 Task: Set the description for the project "MarkGPT" to "A GPT clone.".
Action: Mouse pressed left at (245, 130)
Screenshot: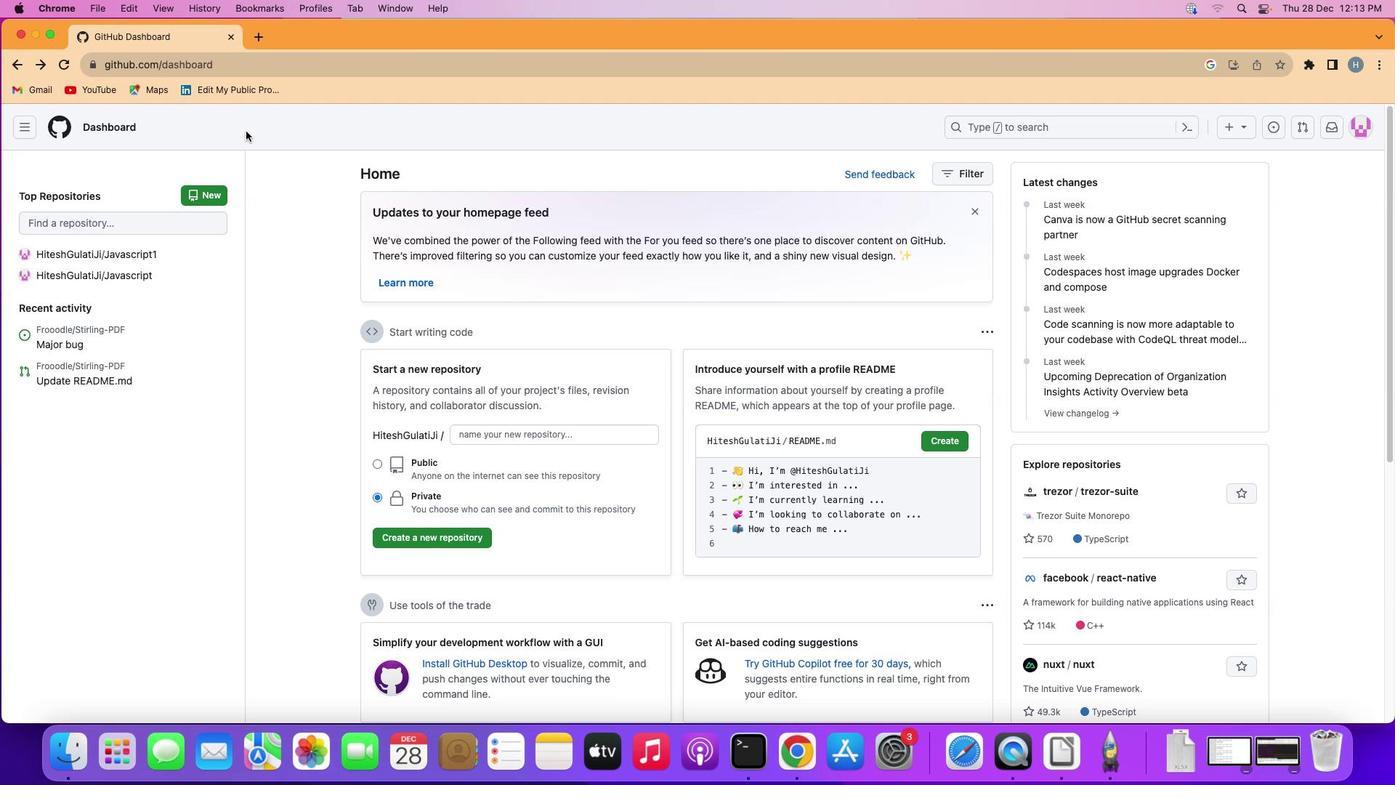 
Action: Mouse moved to (21, 123)
Screenshot: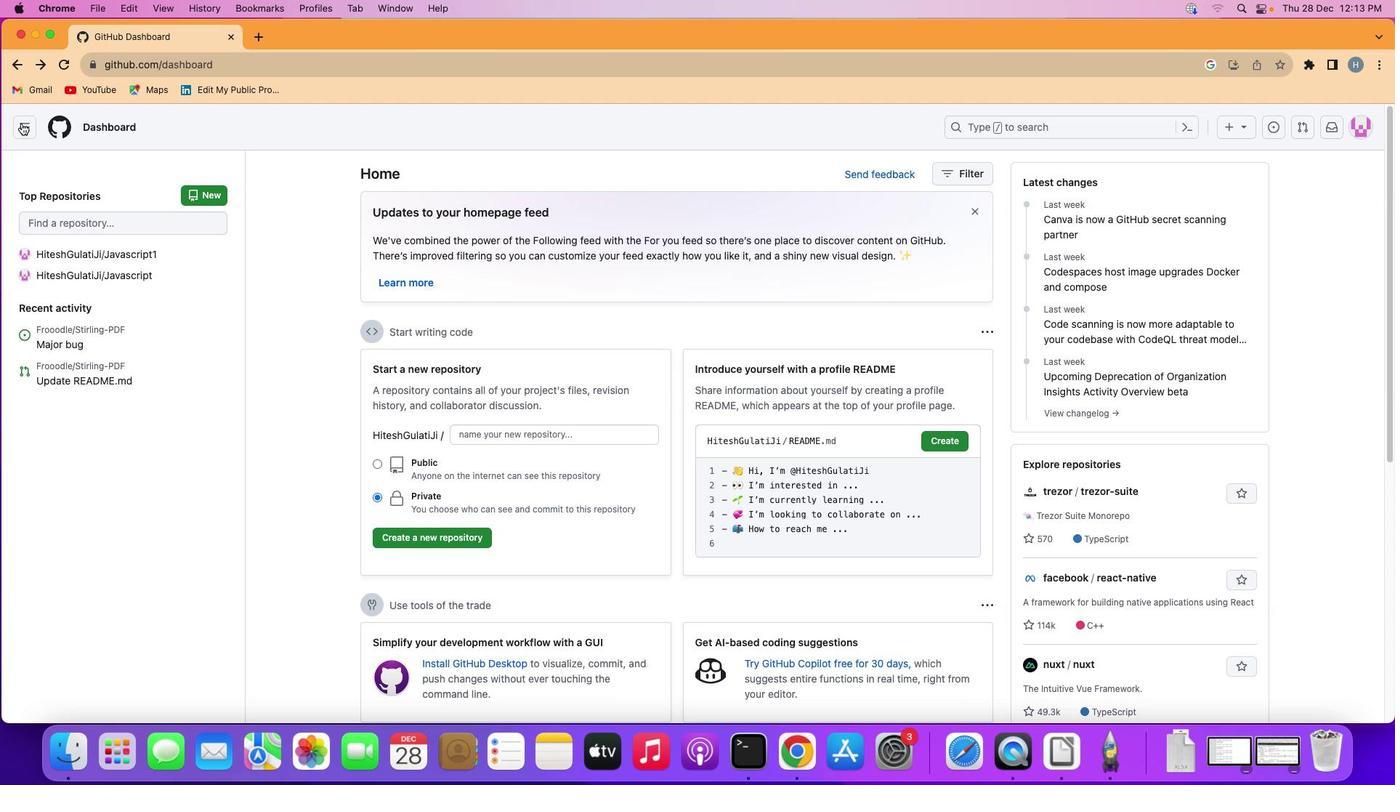 
Action: Mouse pressed left at (21, 123)
Screenshot: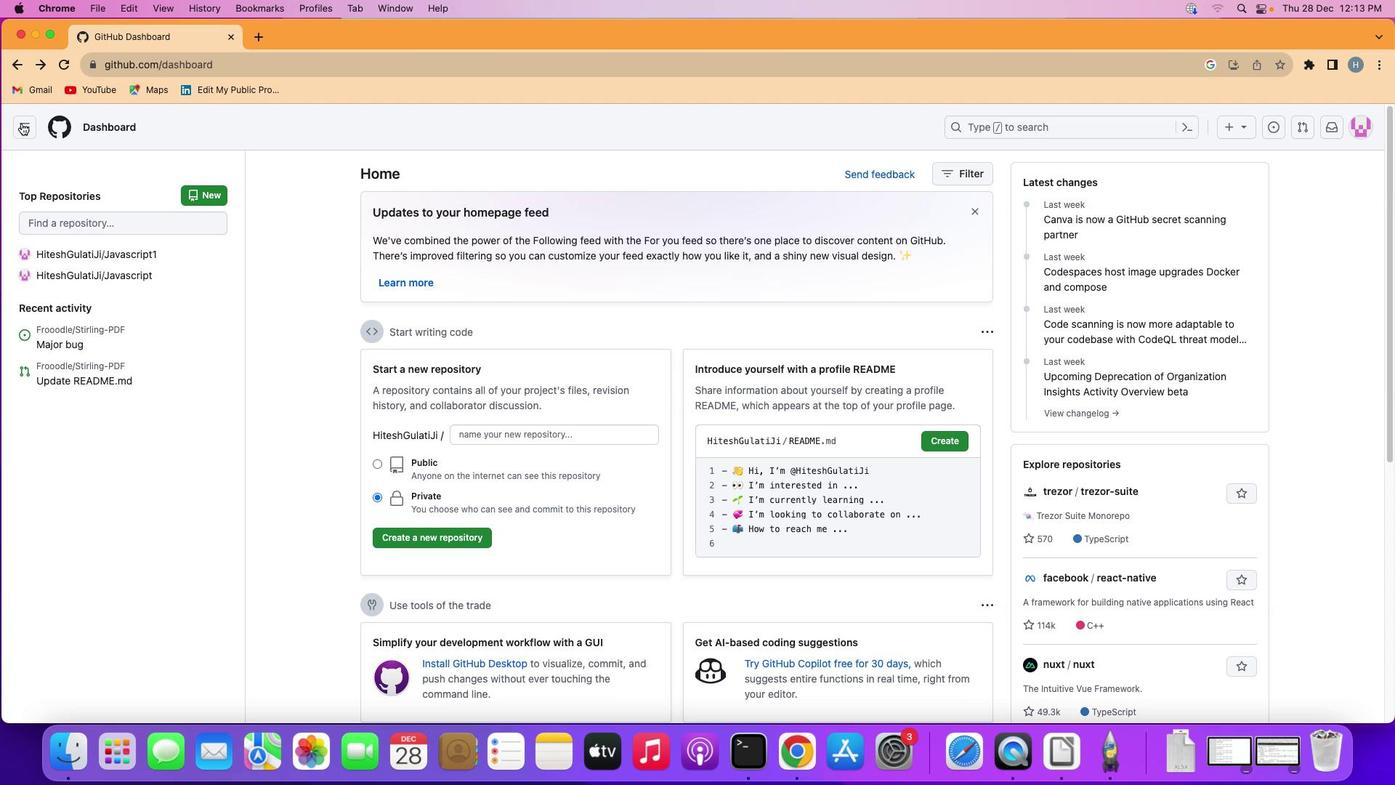 
Action: Mouse moved to (95, 225)
Screenshot: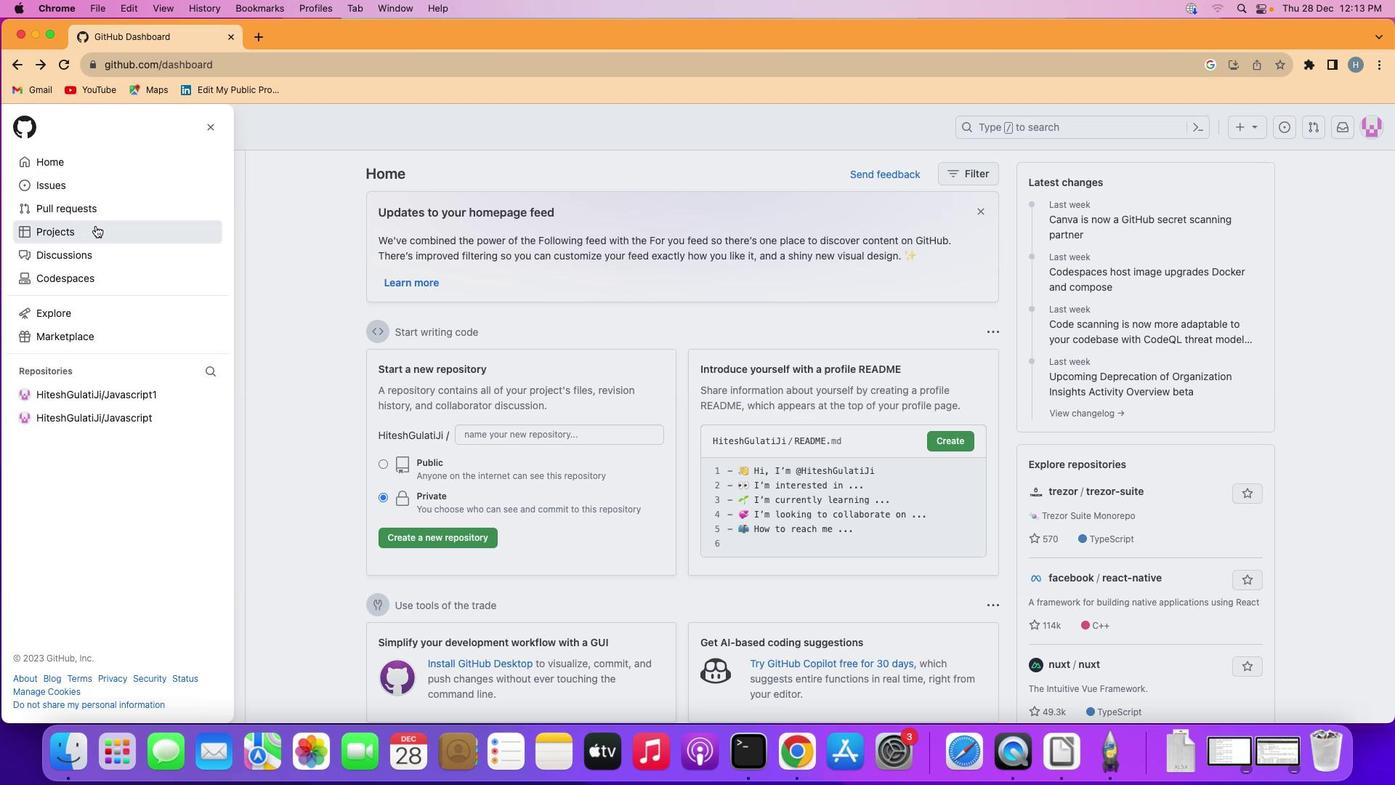 
Action: Mouse pressed left at (95, 225)
Screenshot: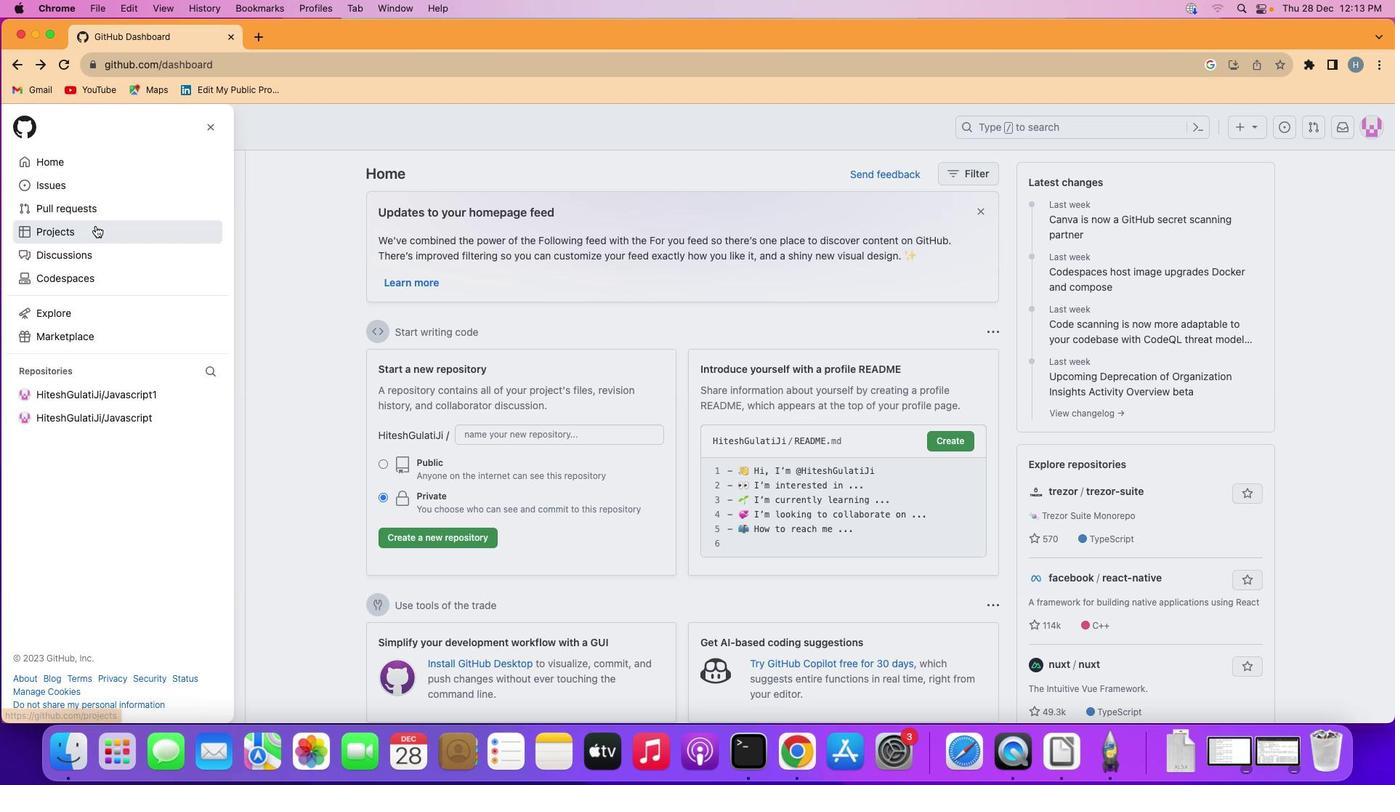 
Action: Mouse moved to (537, 262)
Screenshot: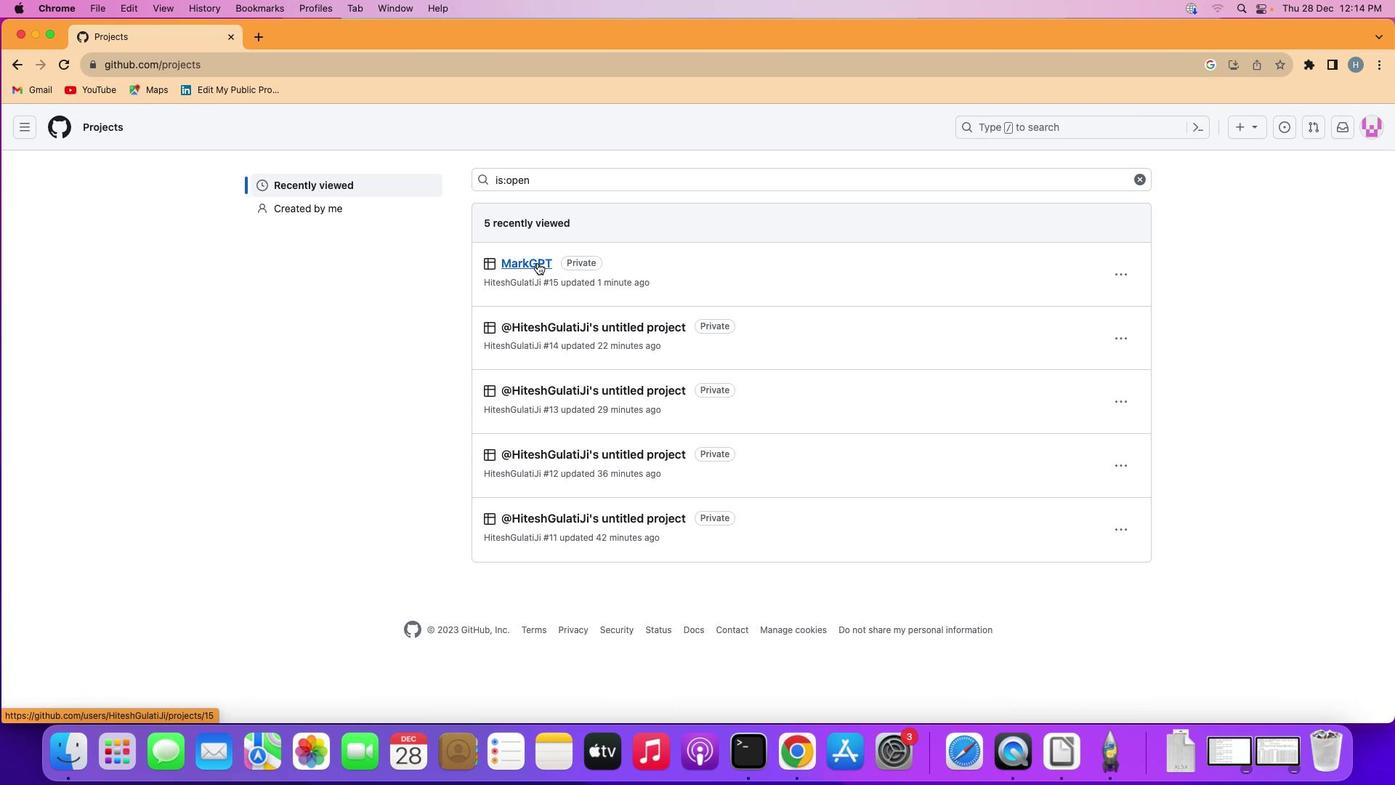 
Action: Mouse pressed left at (537, 262)
Screenshot: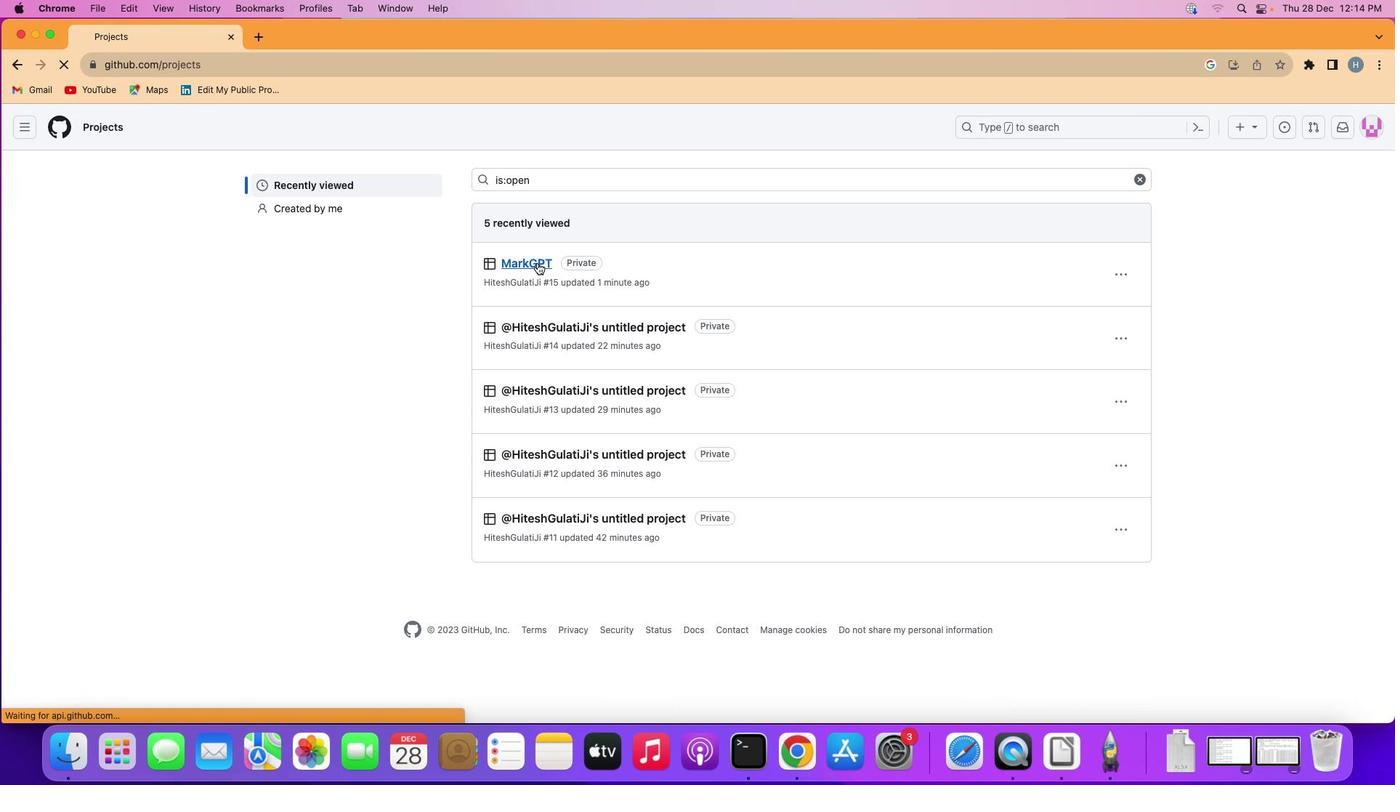 
Action: Mouse moved to (1362, 167)
Screenshot: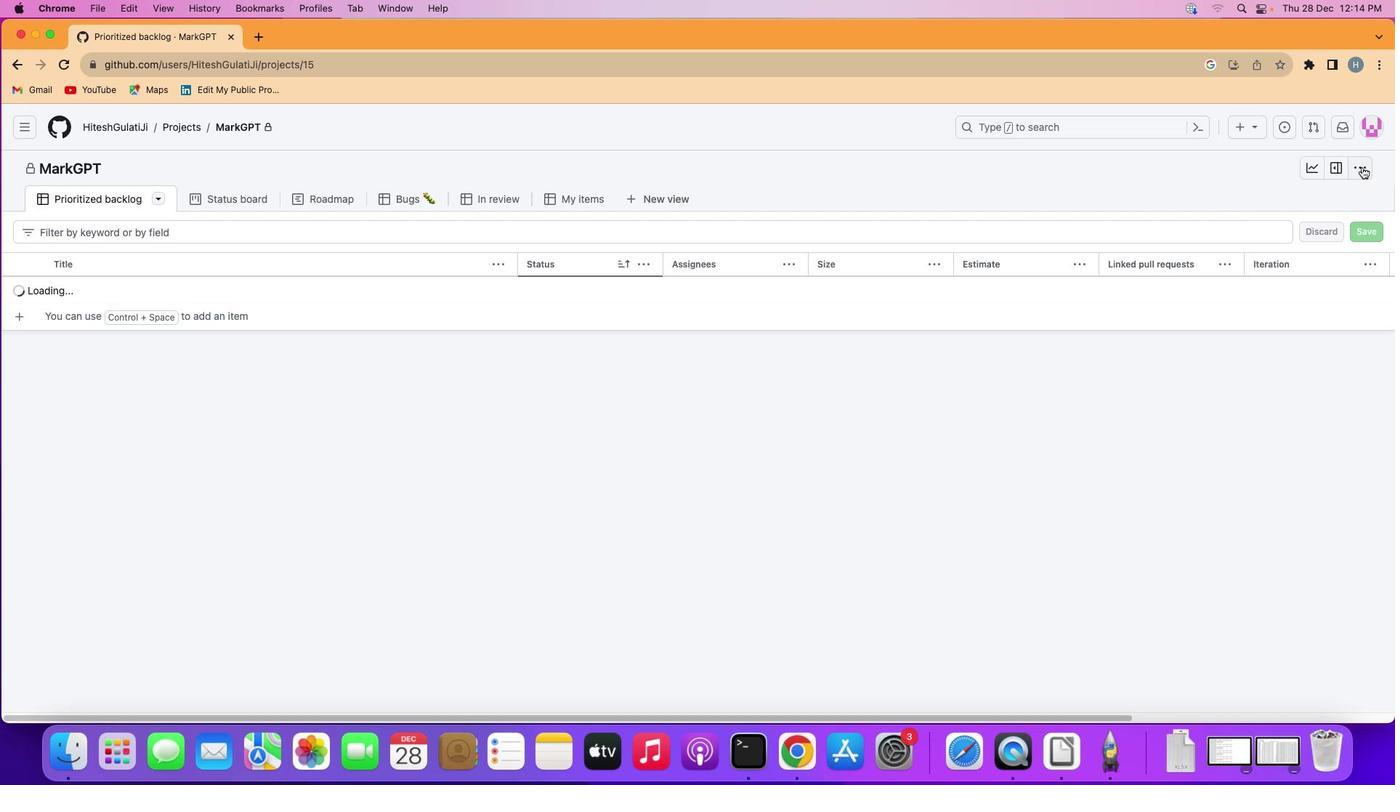 
Action: Mouse pressed left at (1362, 167)
Screenshot: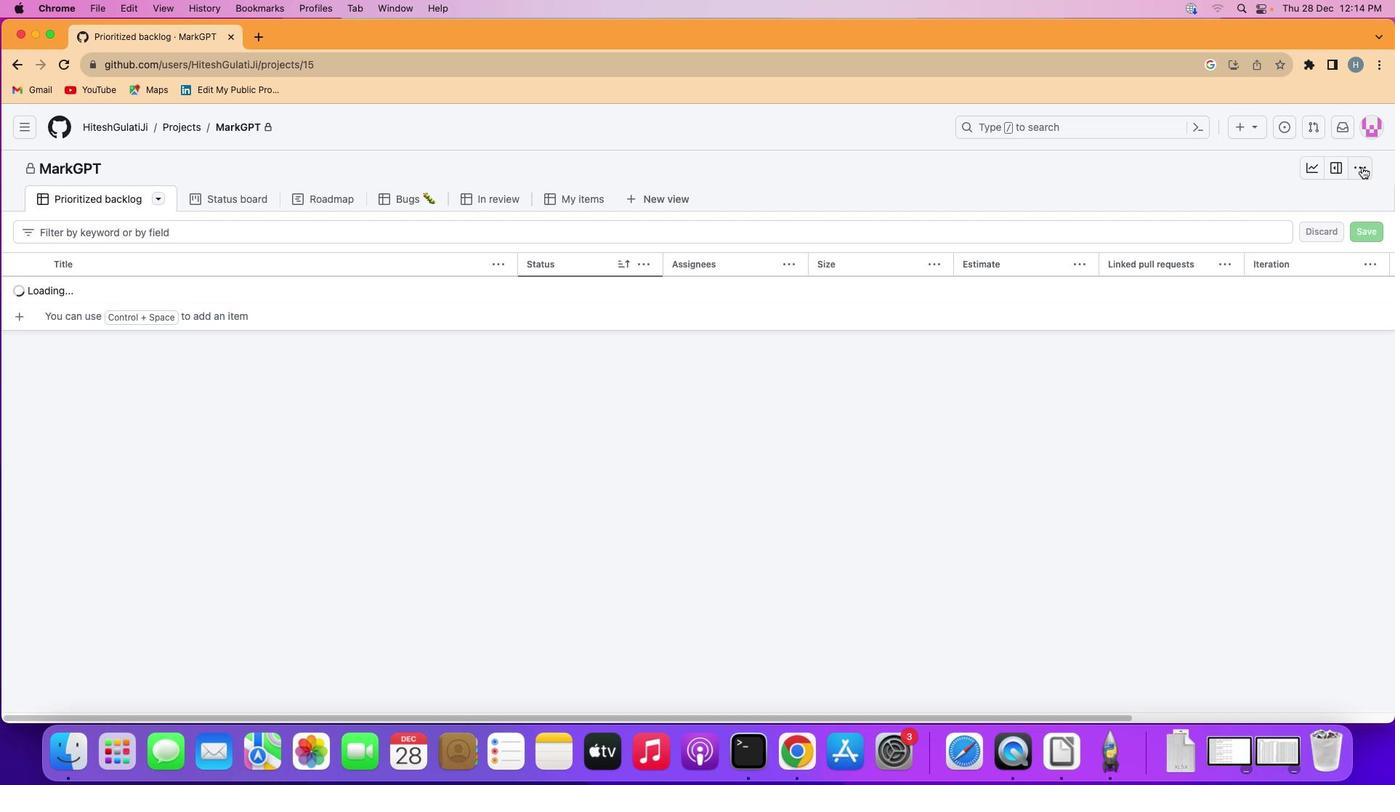 
Action: Mouse moved to (1313, 247)
Screenshot: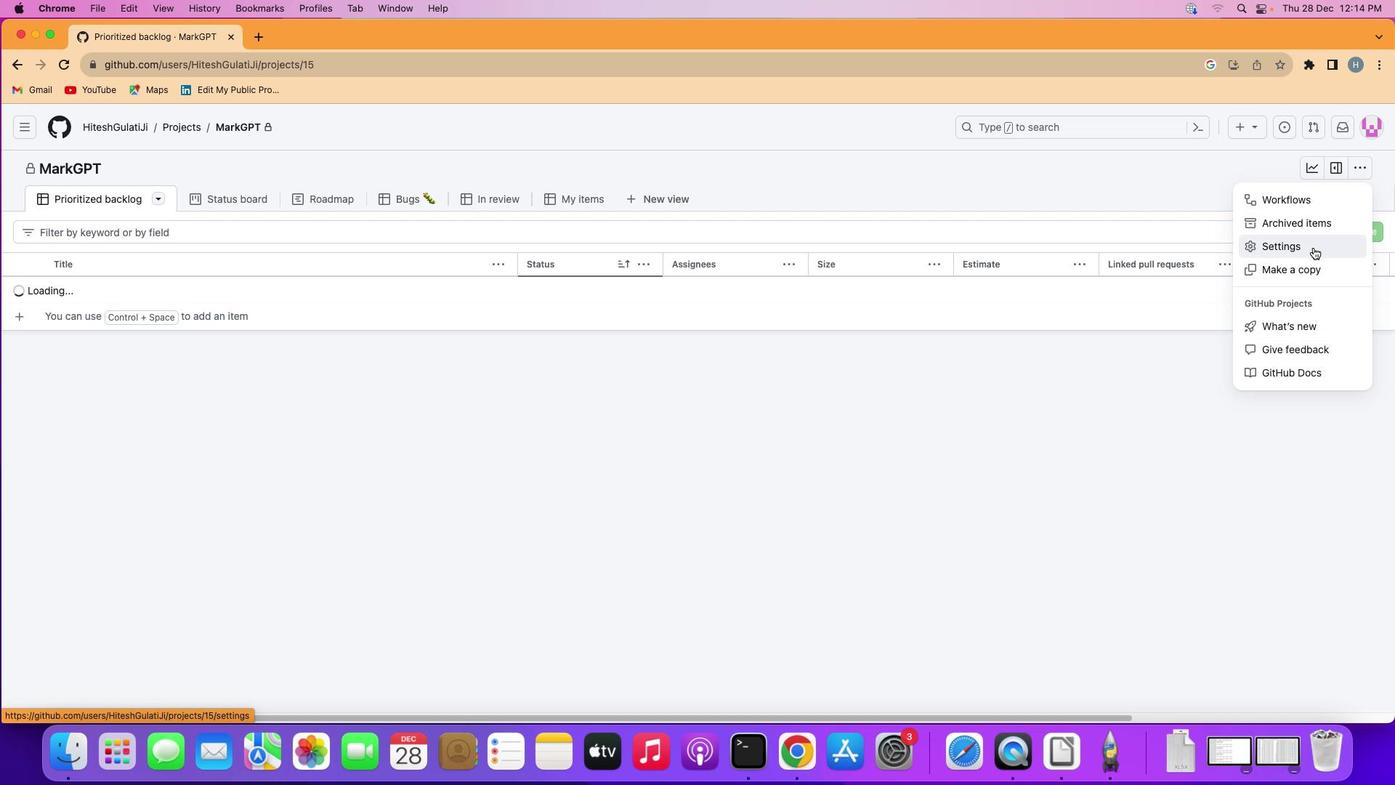 
Action: Mouse pressed left at (1313, 247)
Screenshot: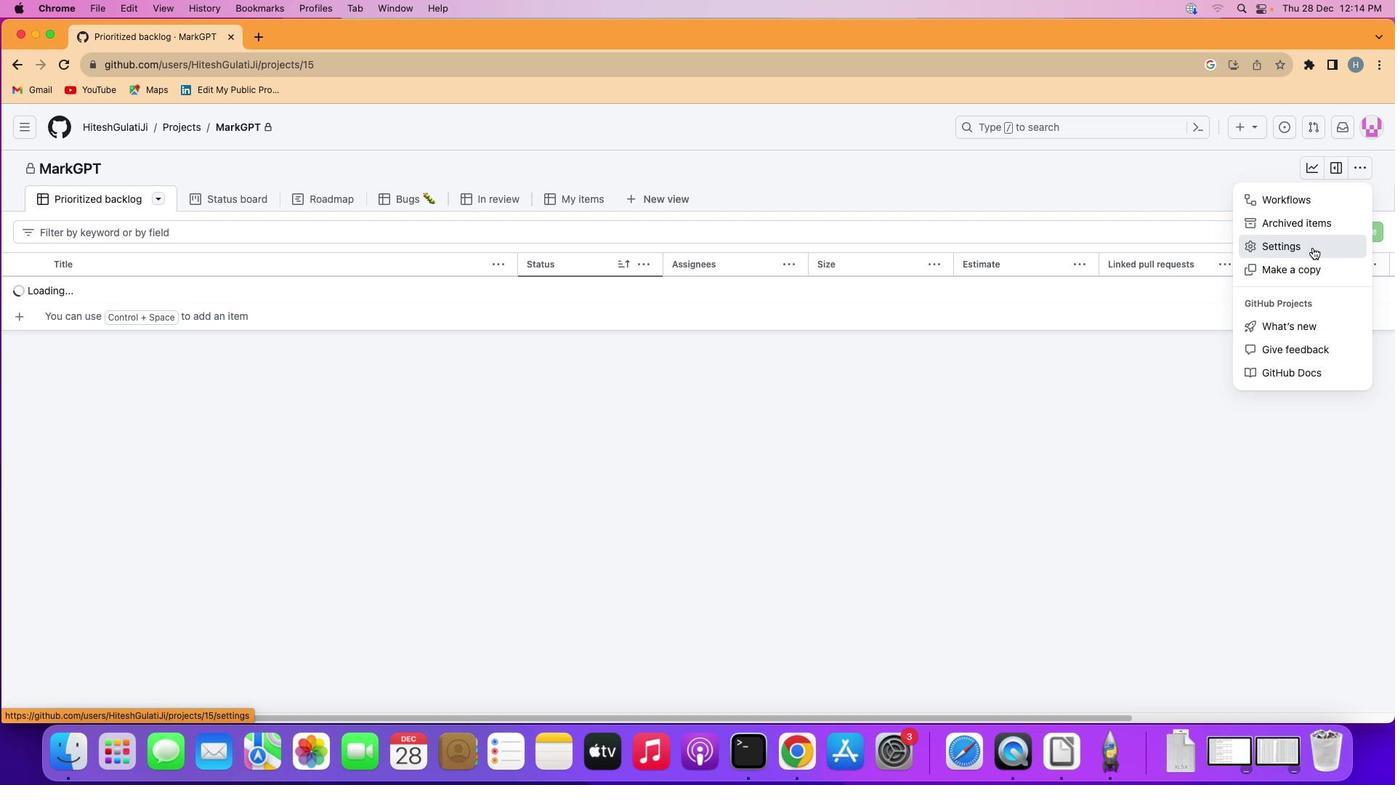 
Action: Mouse moved to (540, 372)
Screenshot: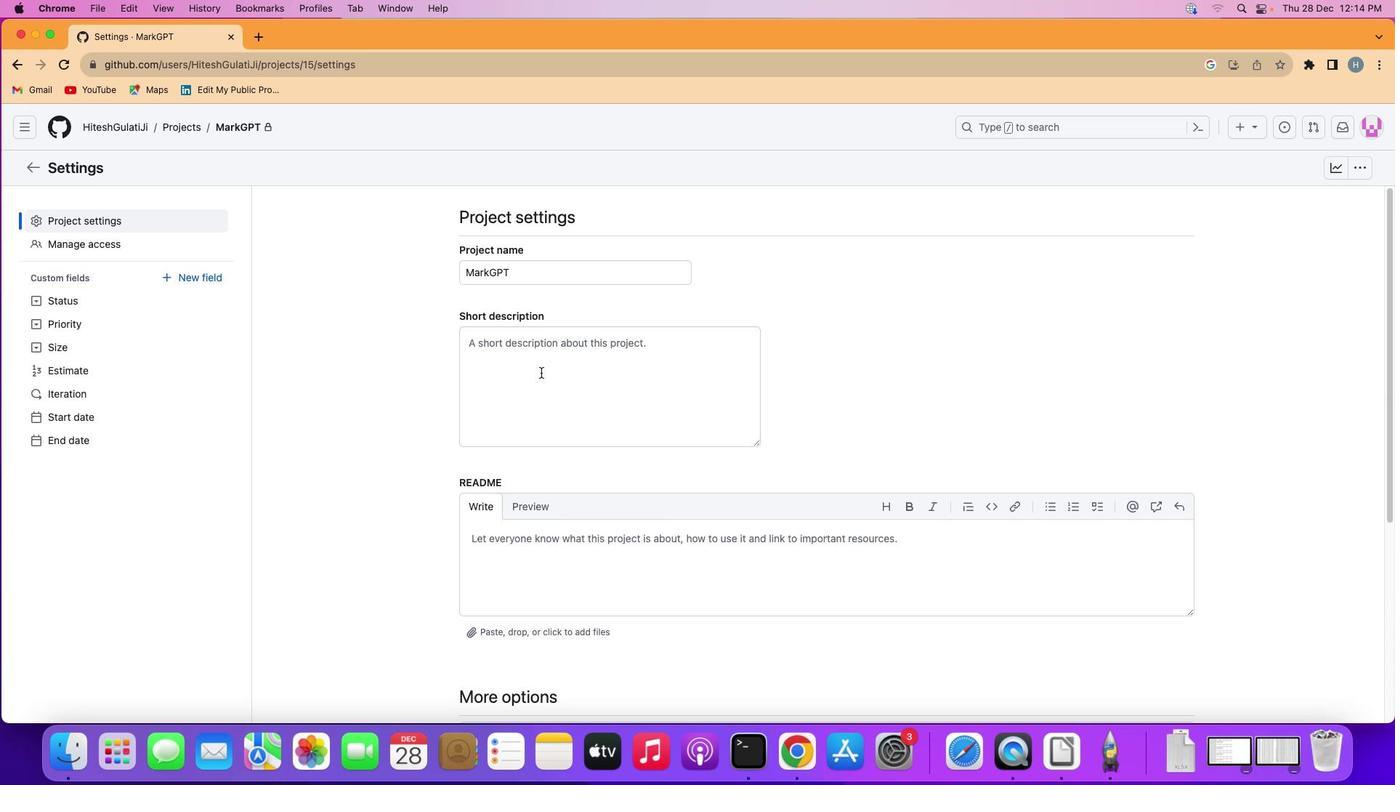 
Action: Mouse pressed left at (540, 372)
Screenshot: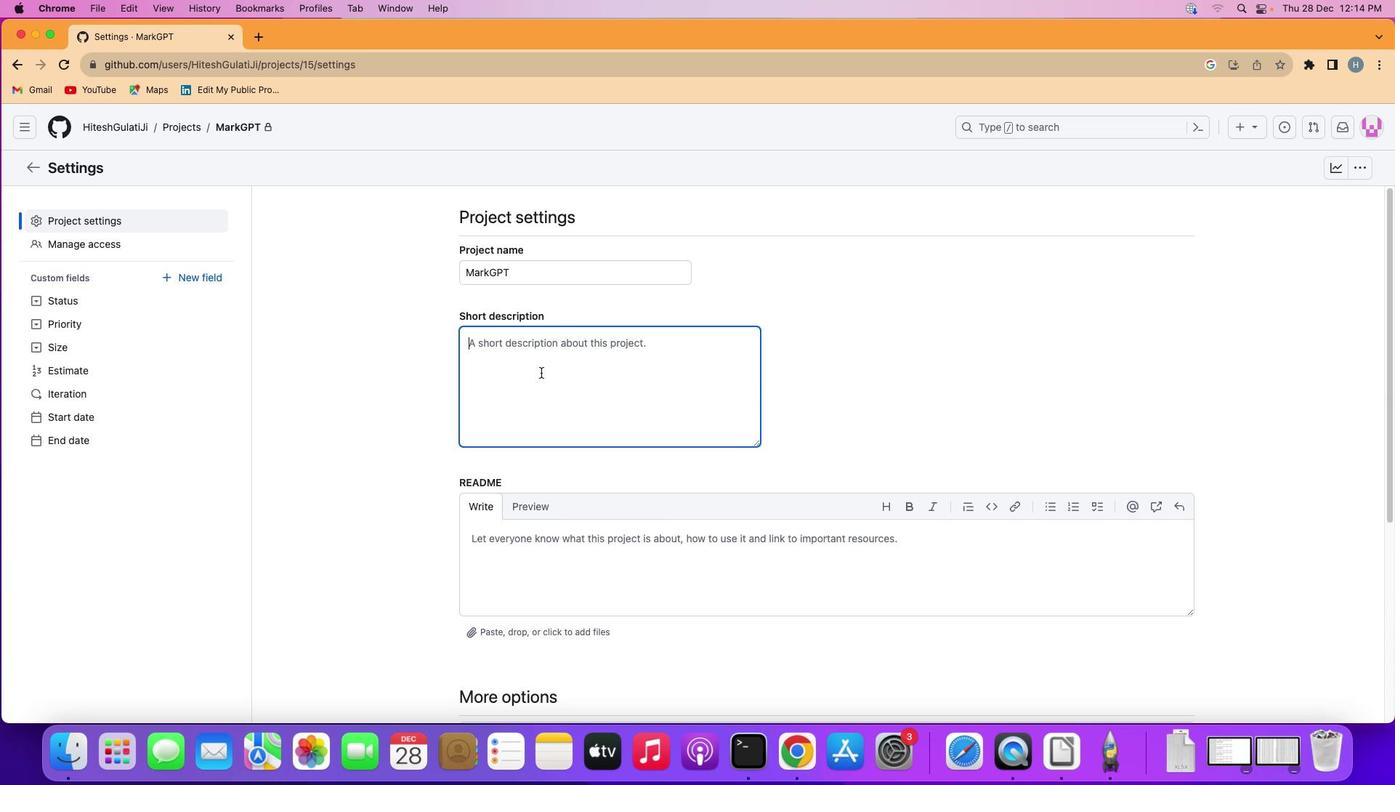 
Action: Key pressed Key.shift'A'Key.spaceKey.shift'G''P''T'Key.space'c''l''o''n''e'
Screenshot: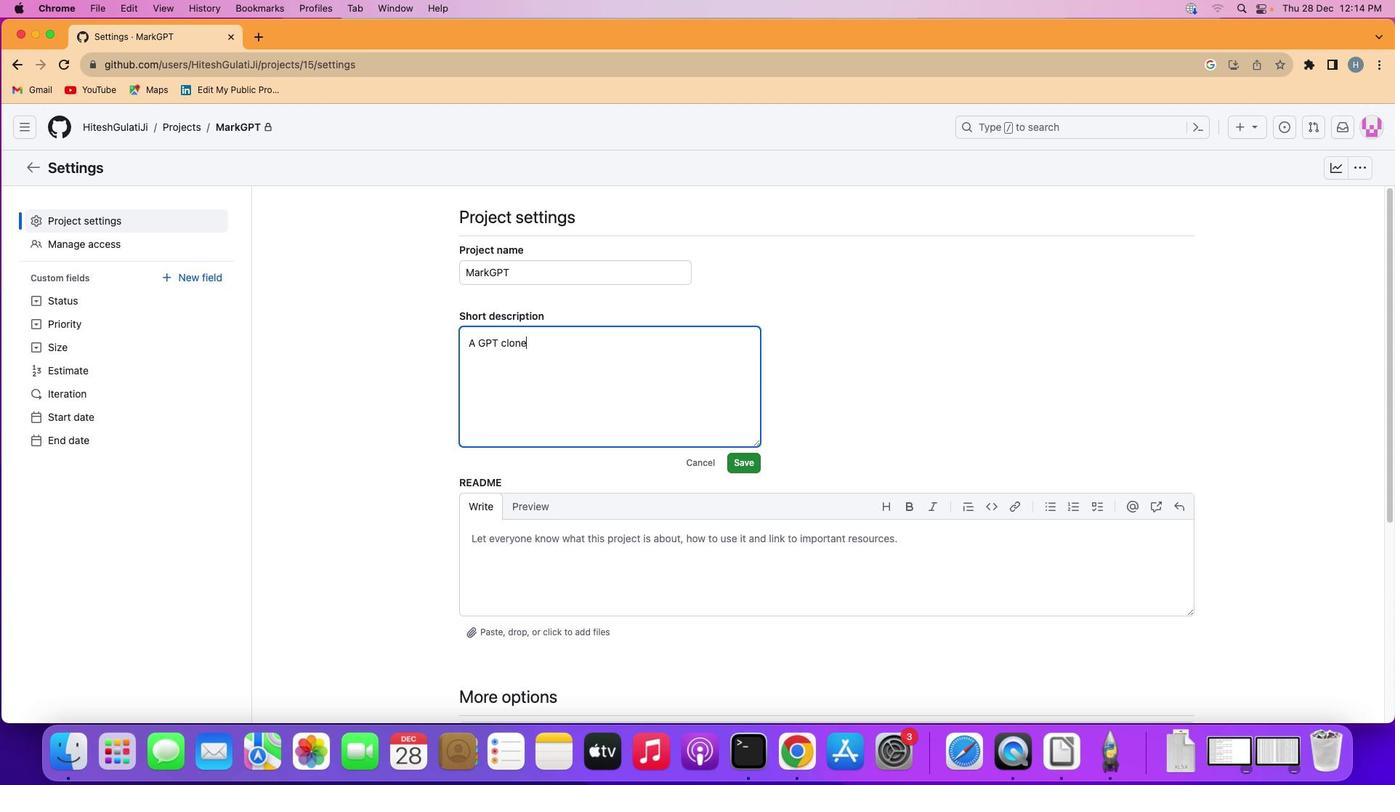 
Action: Mouse moved to (748, 460)
Screenshot: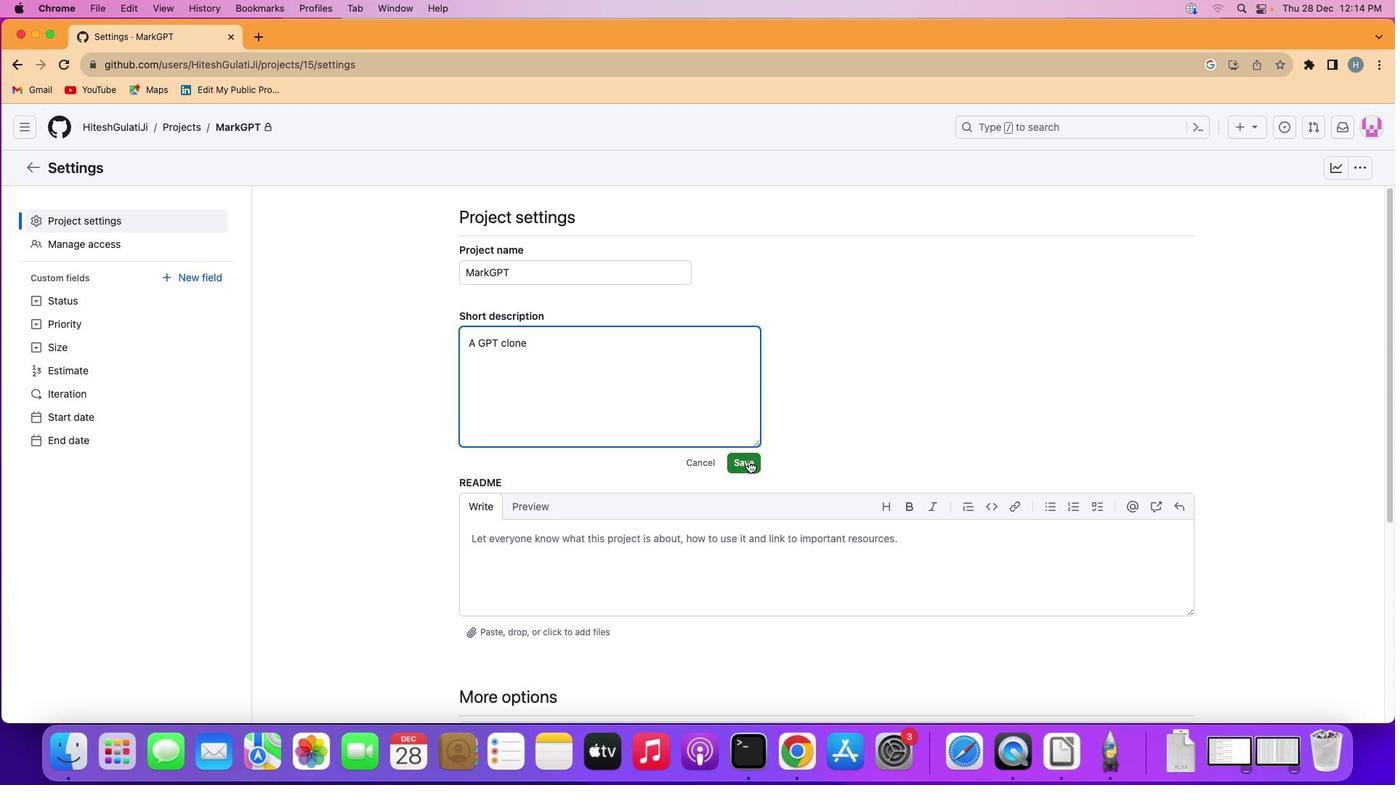 
Action: Mouse pressed left at (748, 460)
Screenshot: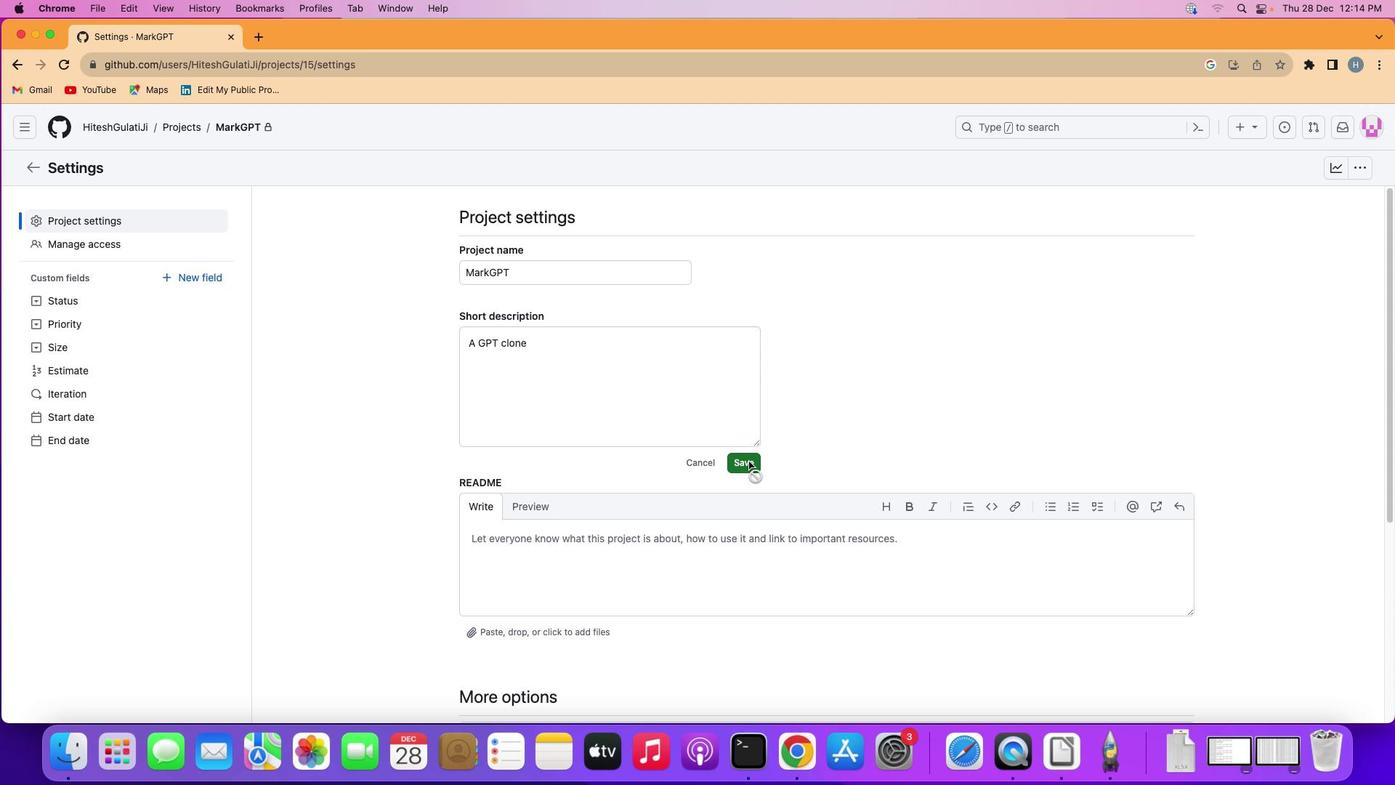 
Action: Mouse moved to (854, 397)
Screenshot: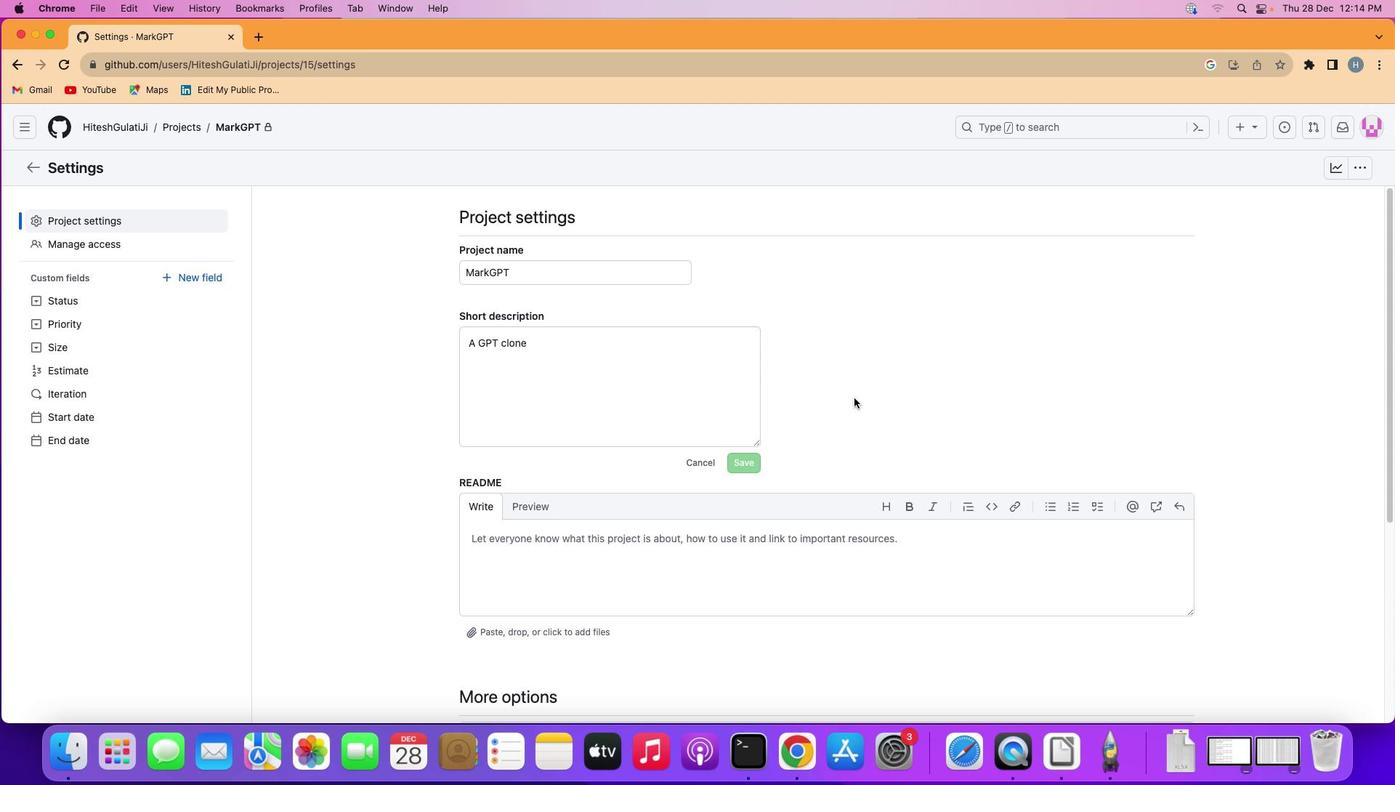 
